 Task: Add an action where "Set tag is High" in downgrade and inform.
Action: Mouse moved to (18, 286)
Screenshot: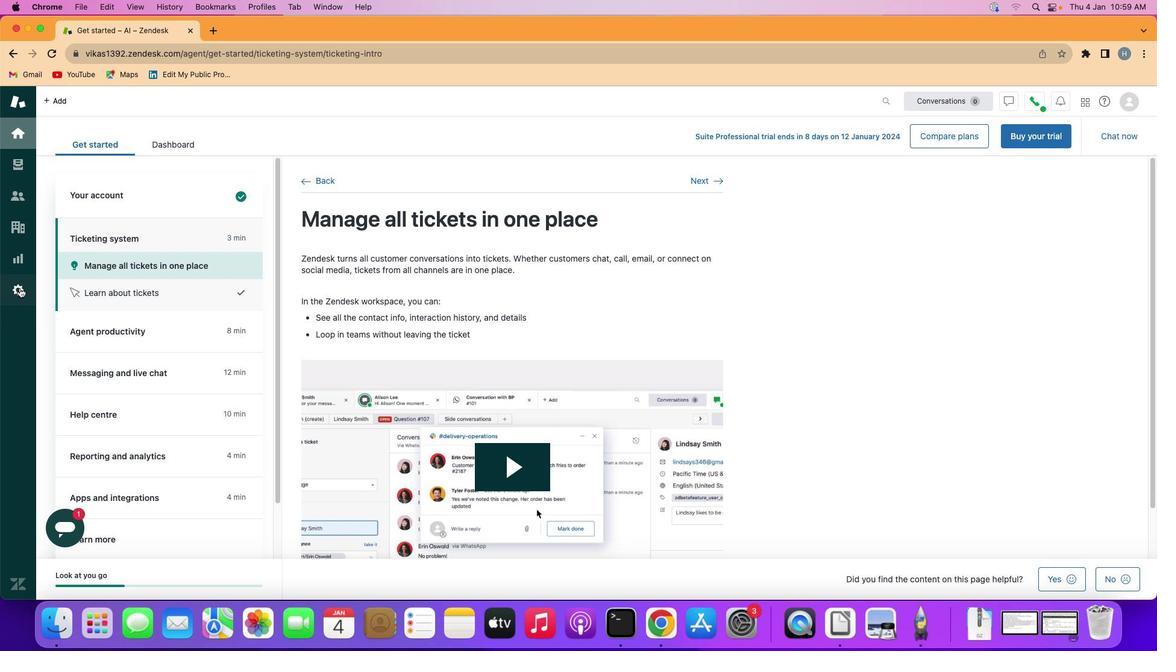 
Action: Mouse pressed left at (18, 286)
Screenshot: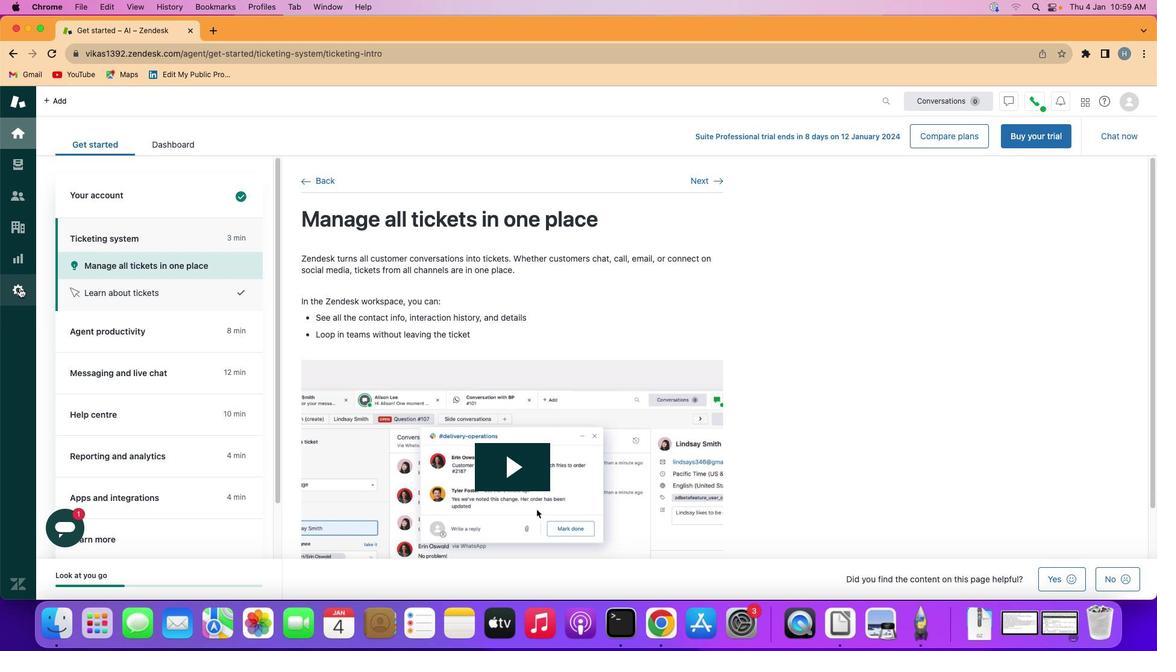 
Action: Mouse moved to (222, 490)
Screenshot: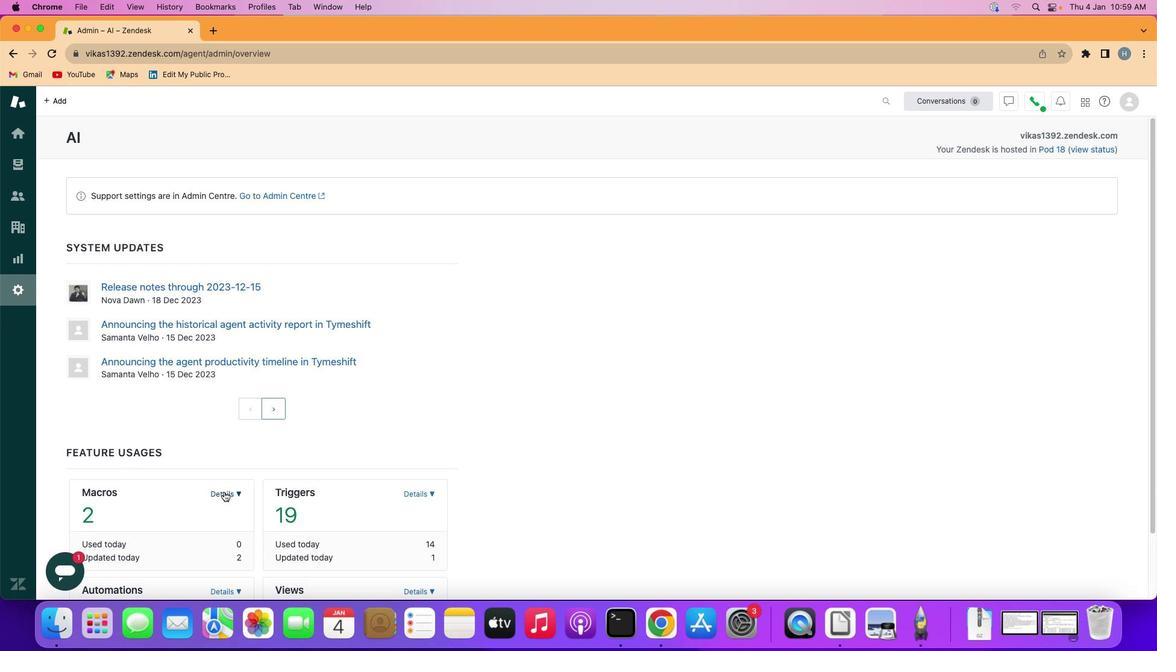 
Action: Mouse pressed left at (222, 490)
Screenshot: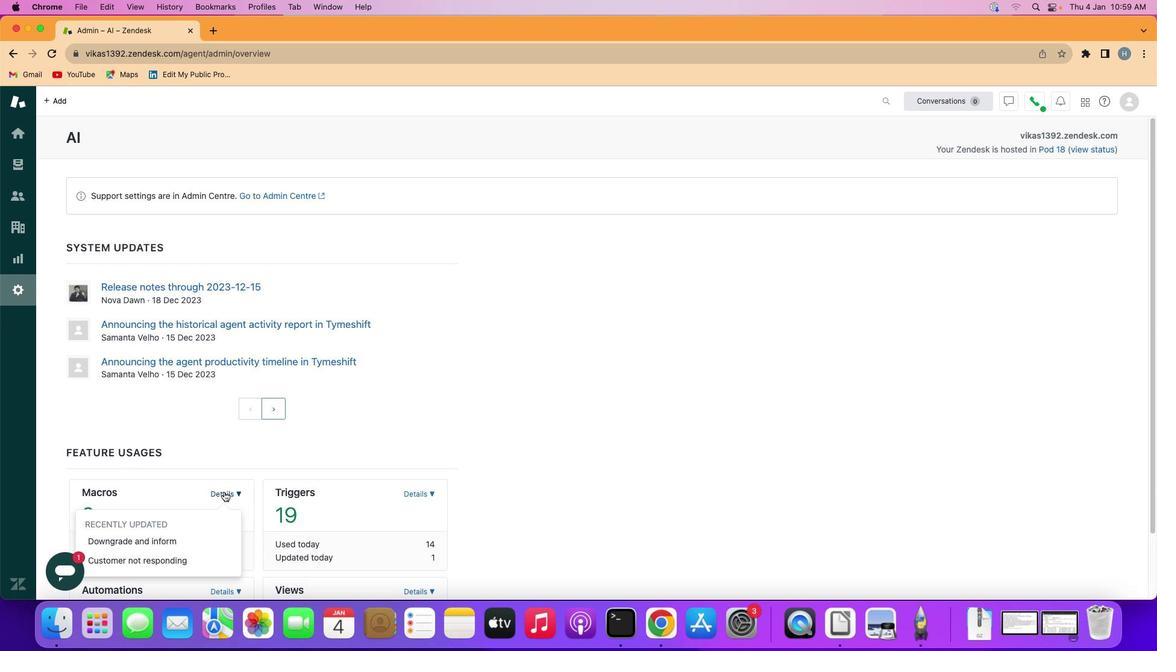 
Action: Mouse moved to (152, 534)
Screenshot: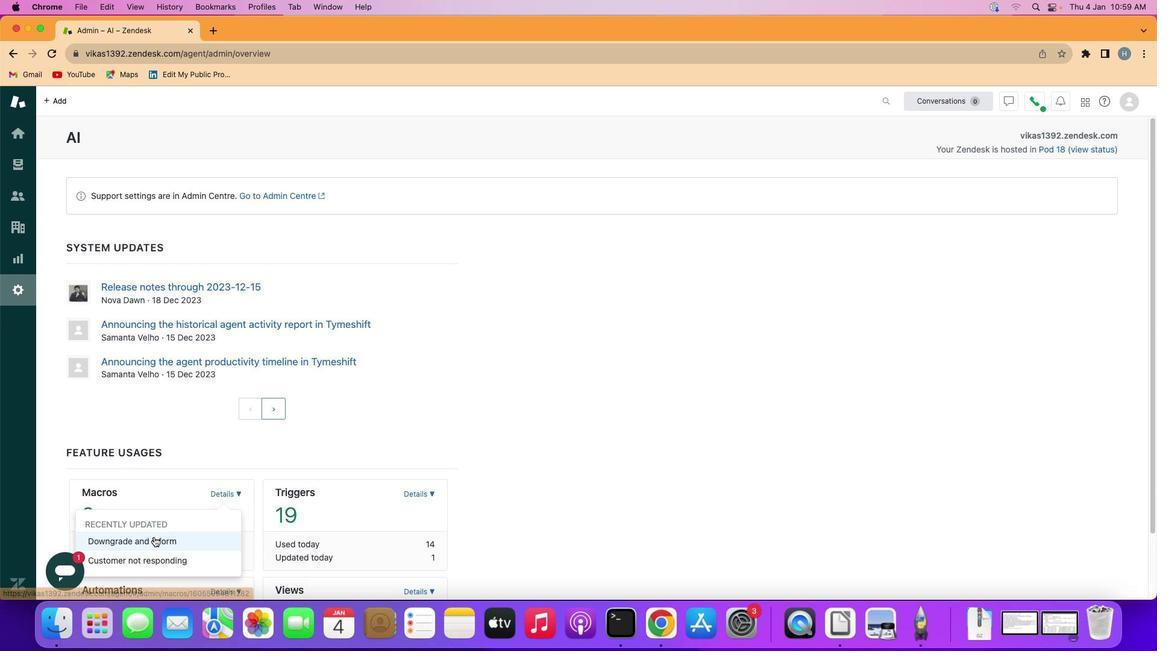 
Action: Mouse pressed left at (152, 534)
Screenshot: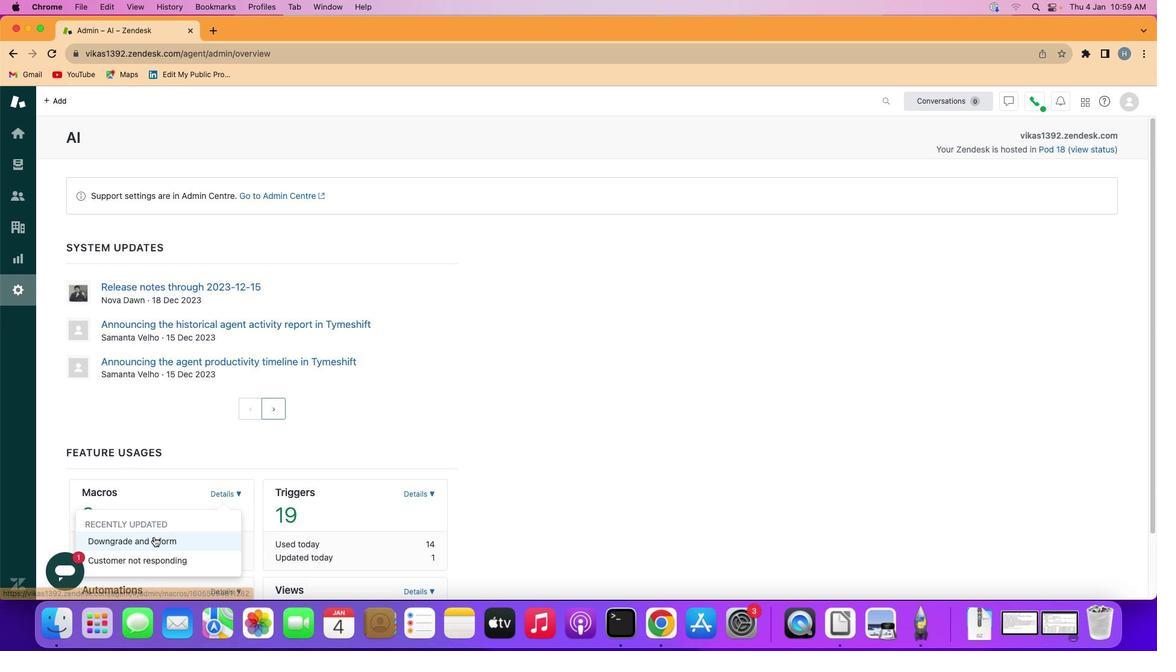 
Action: Mouse moved to (216, 439)
Screenshot: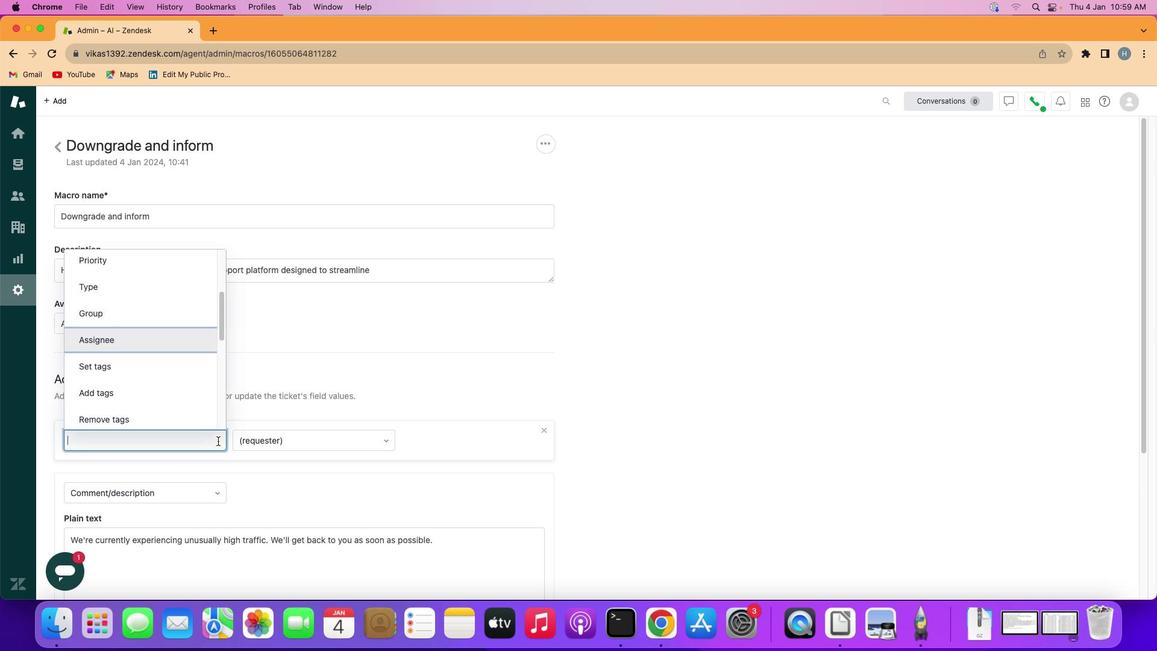 
Action: Mouse pressed left at (216, 439)
Screenshot: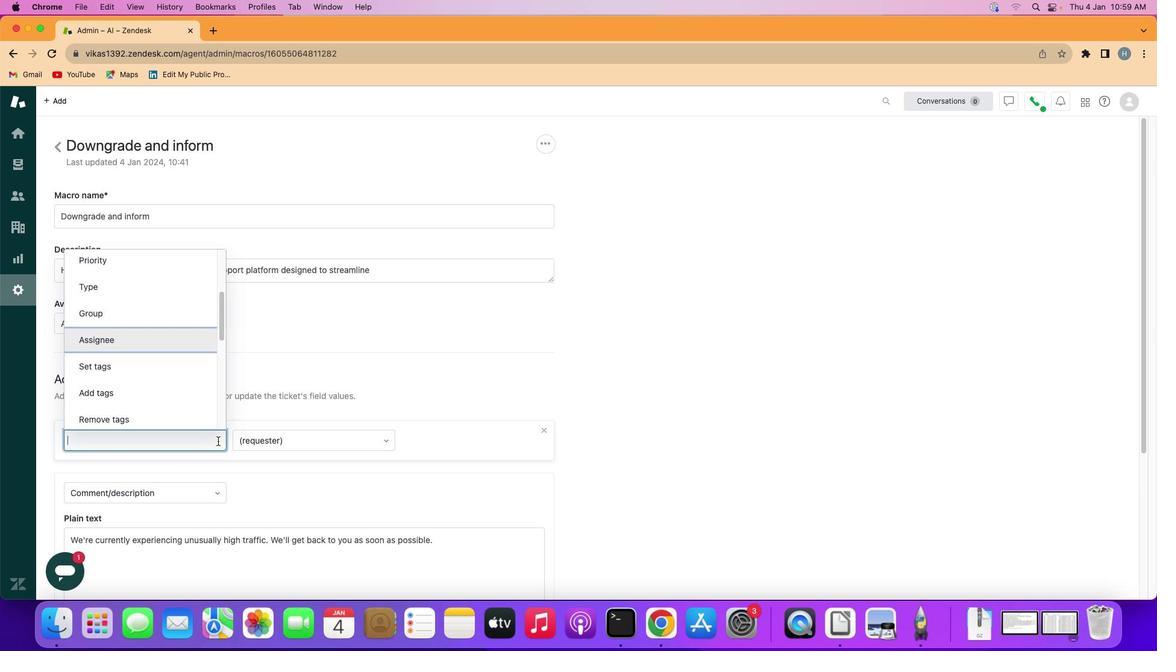 
Action: Mouse moved to (158, 364)
Screenshot: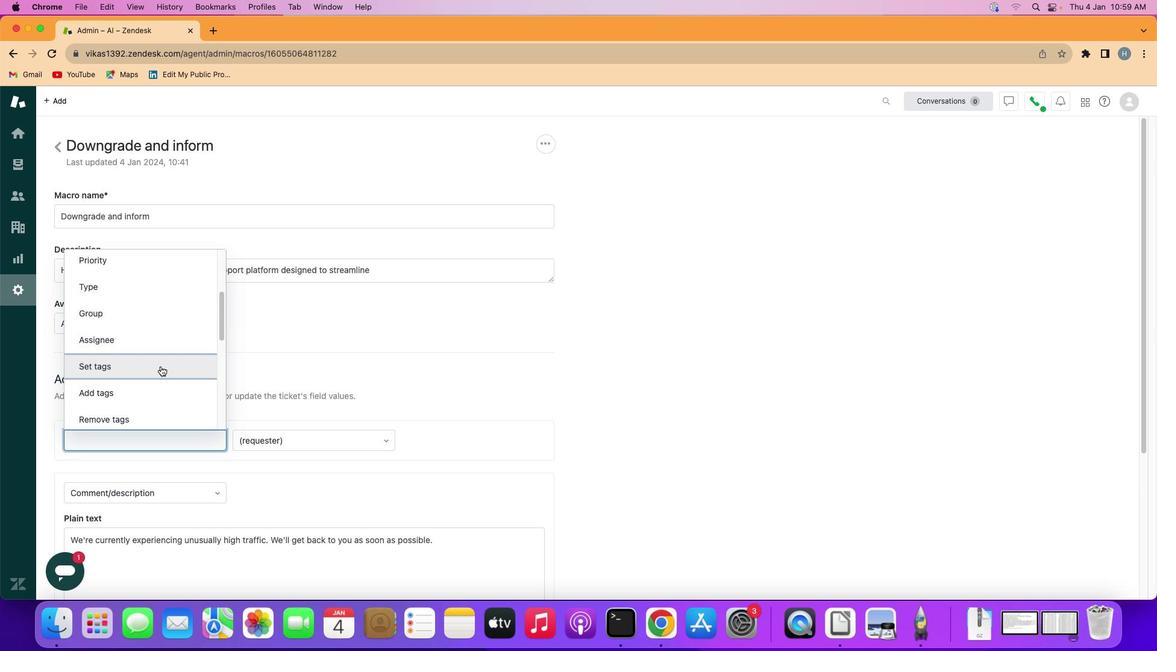 
Action: Mouse pressed left at (158, 364)
Screenshot: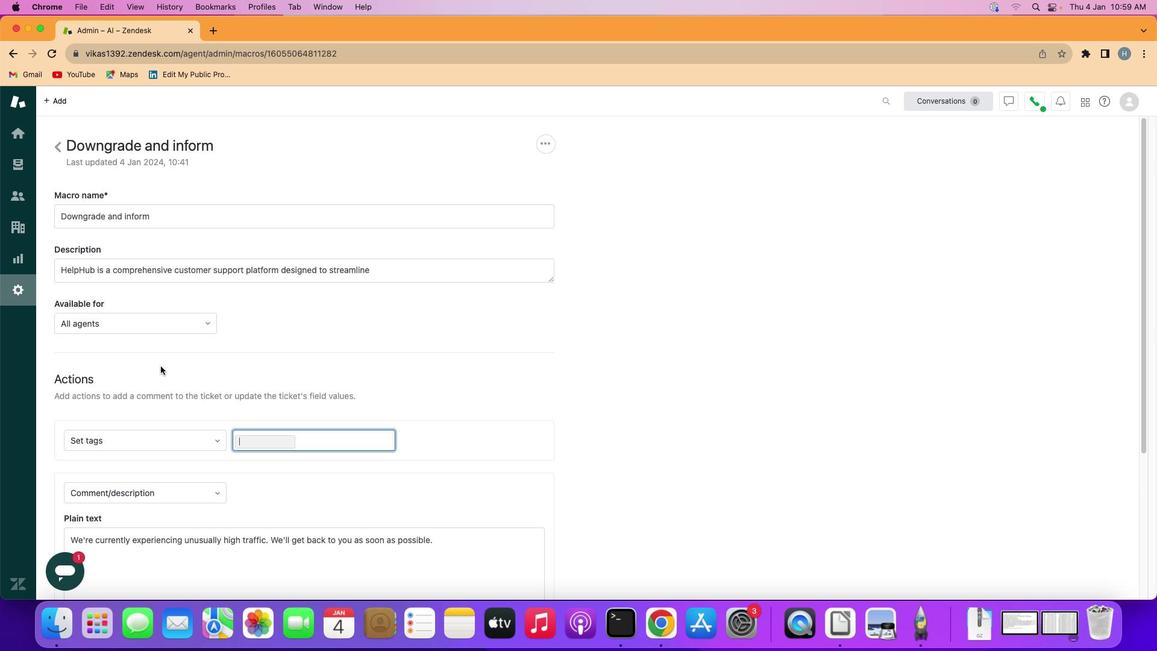 
Action: Mouse moved to (256, 436)
Screenshot: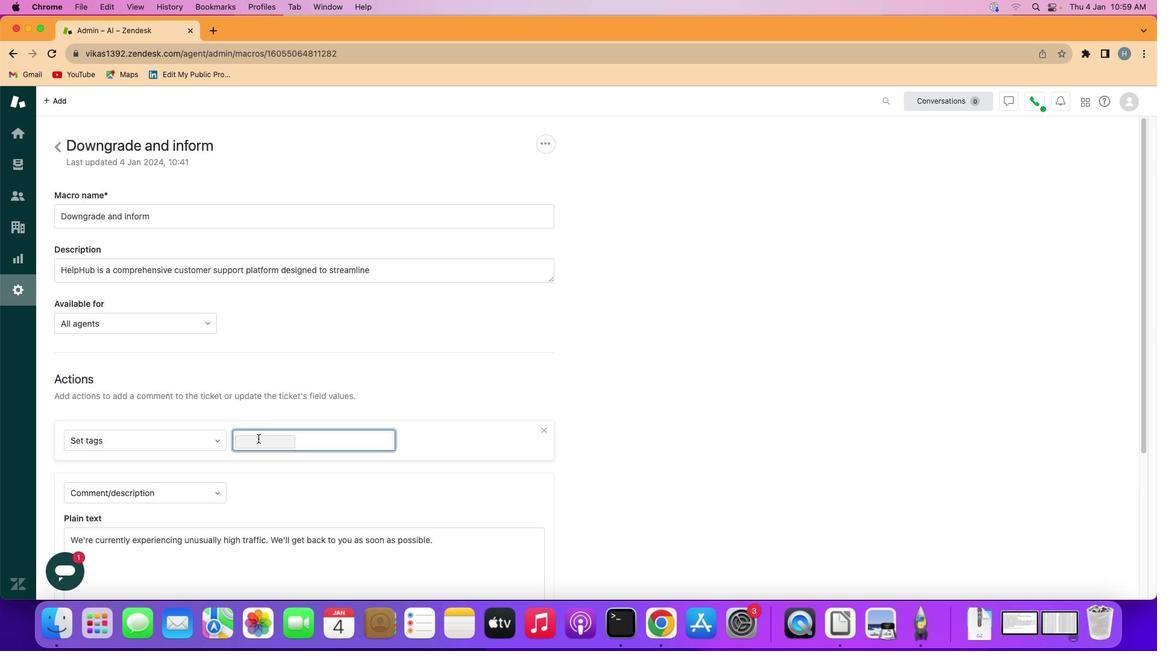 
Action: Mouse pressed left at (256, 436)
Screenshot: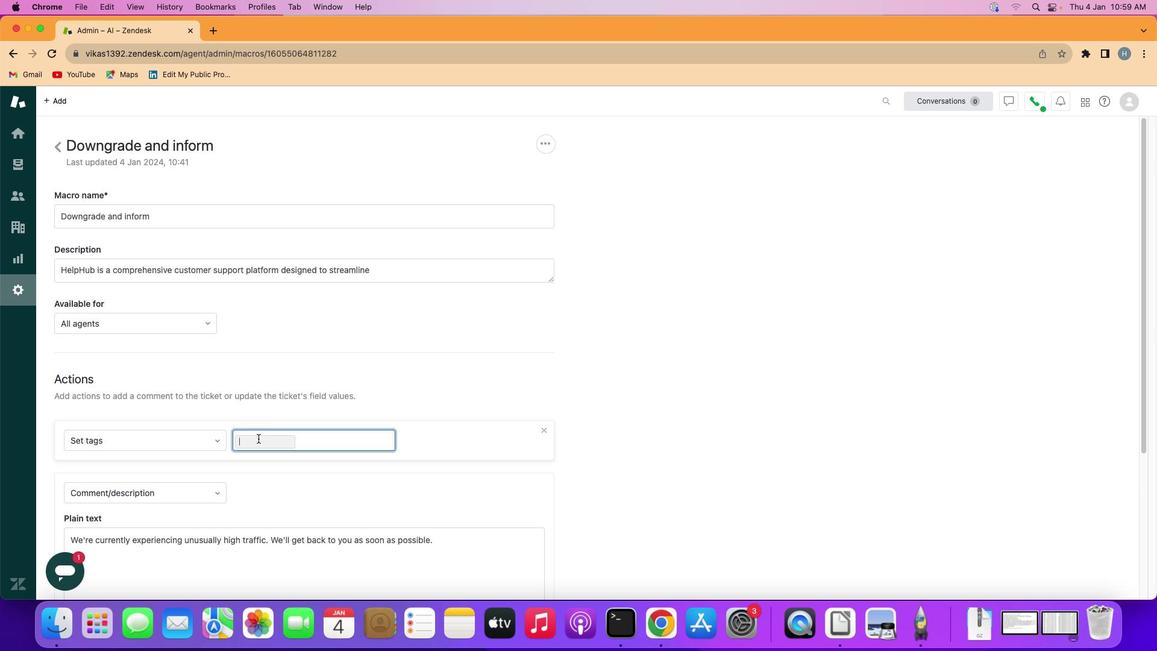 
Action: Key pressed Key.shift'H''i''g''h'Key.enter
Screenshot: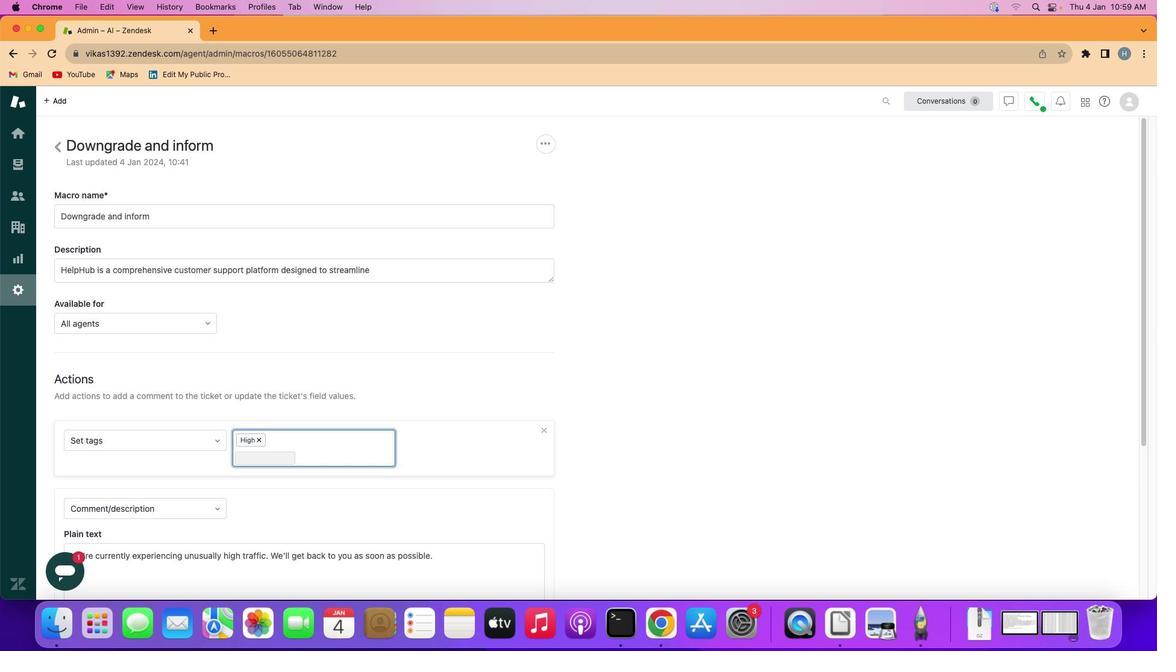 
Action: Mouse moved to (495, 498)
Screenshot: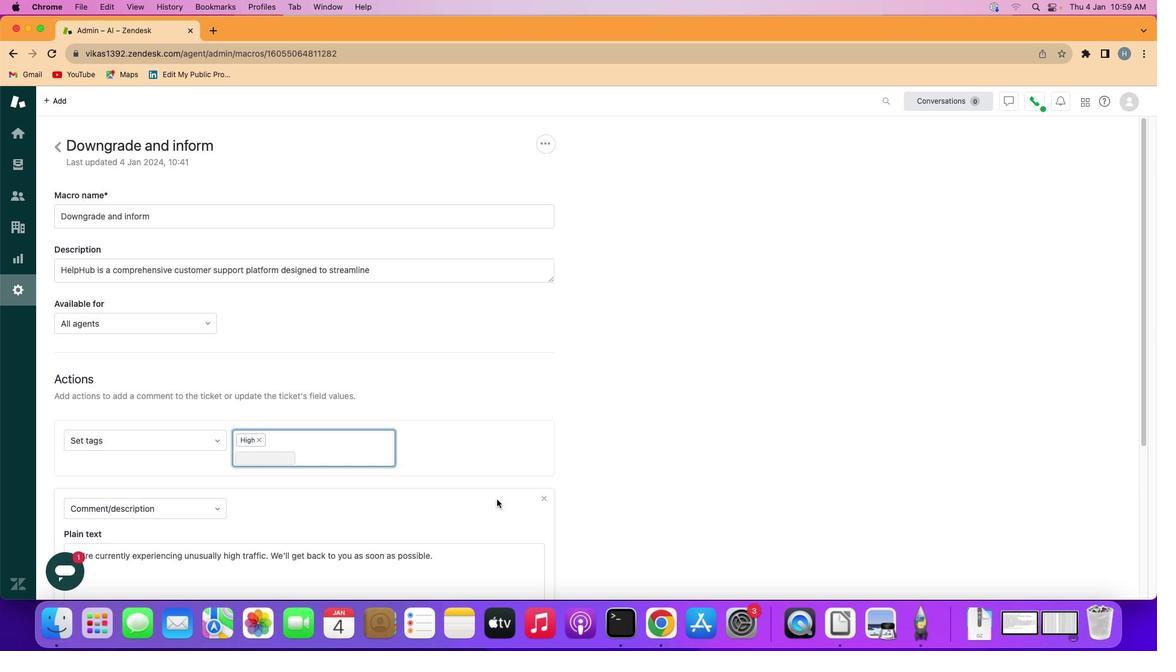 
Action: Mouse scrolled (495, 498) with delta (-1, 0)
Screenshot: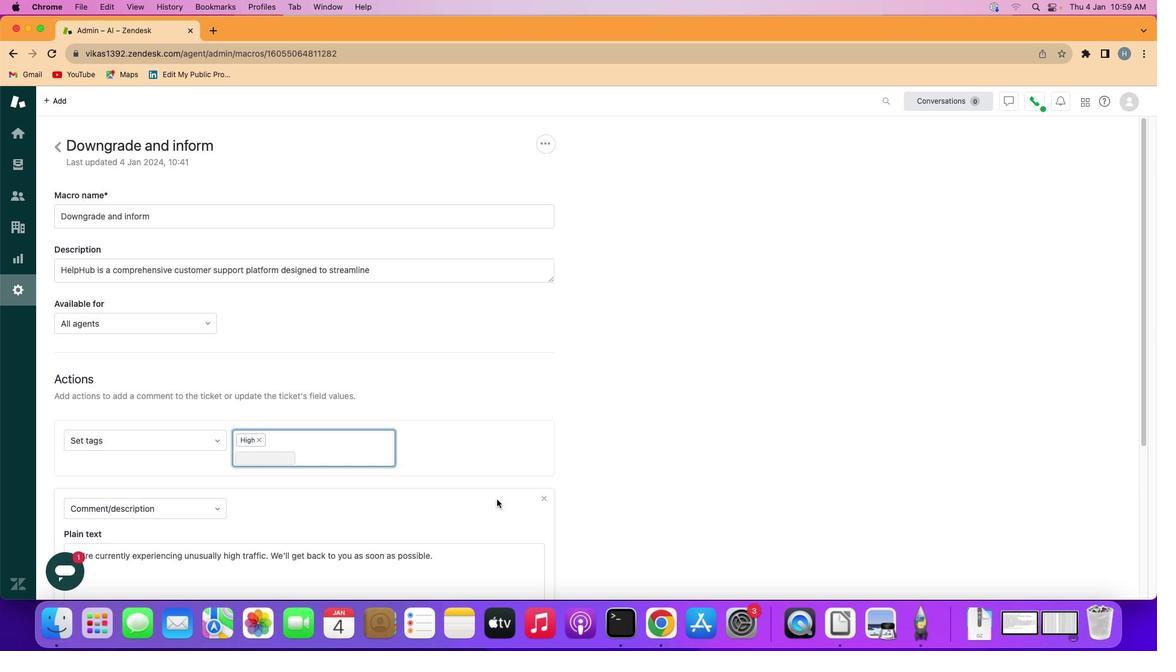 
Action: Mouse scrolled (495, 498) with delta (-1, -3)
Screenshot: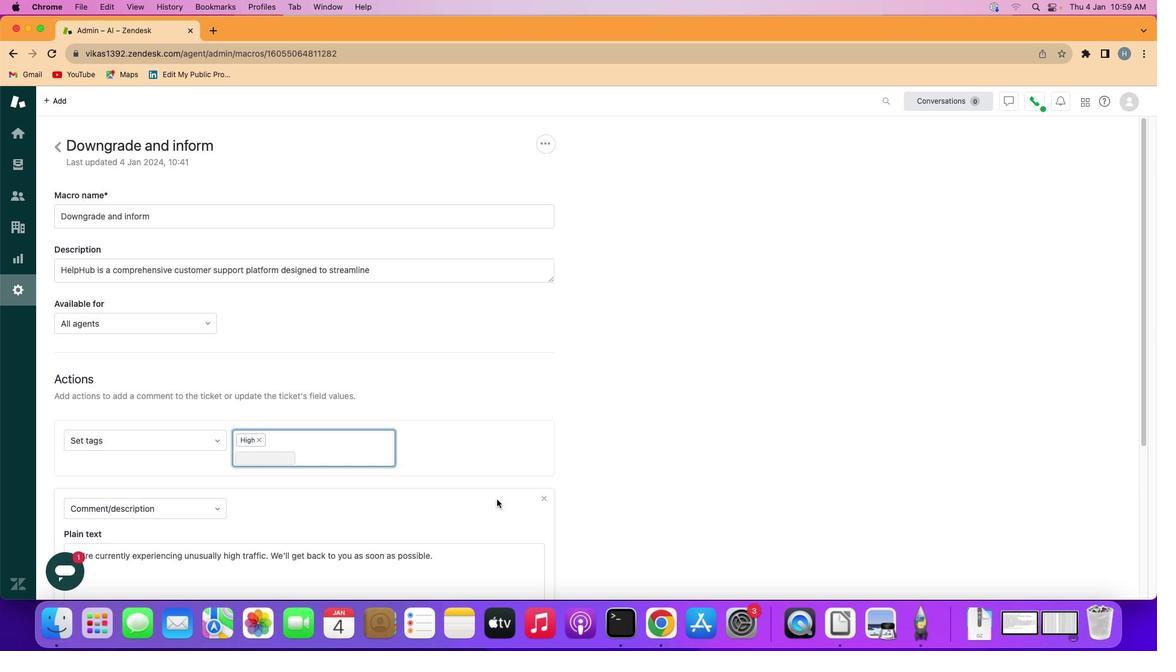 
Action: Mouse scrolled (495, 498) with delta (-1, -2)
Screenshot: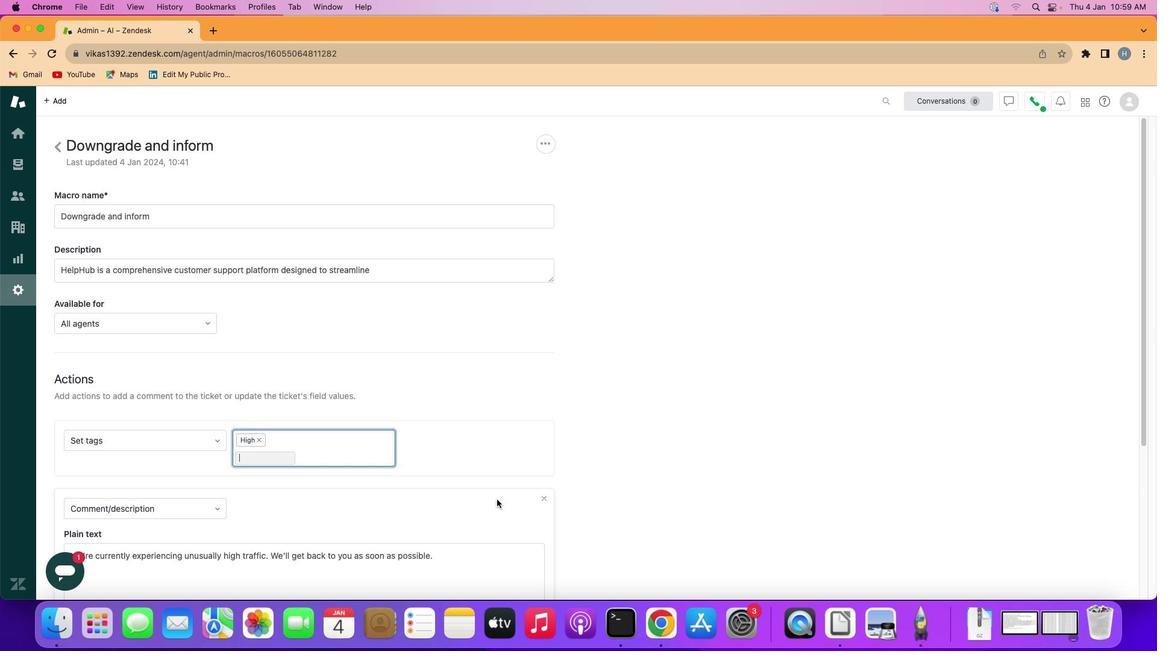 
Action: Mouse scrolled (495, 498) with delta (-1, -4)
Screenshot: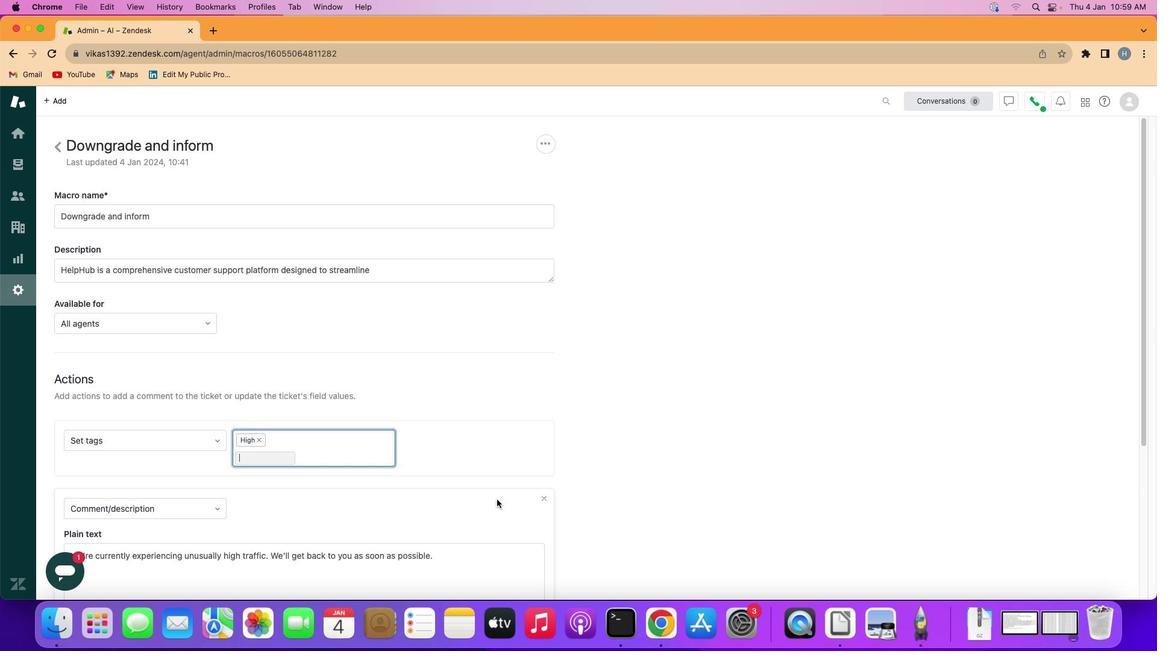 
Action: Mouse scrolled (495, 498) with delta (-1, -4)
Screenshot: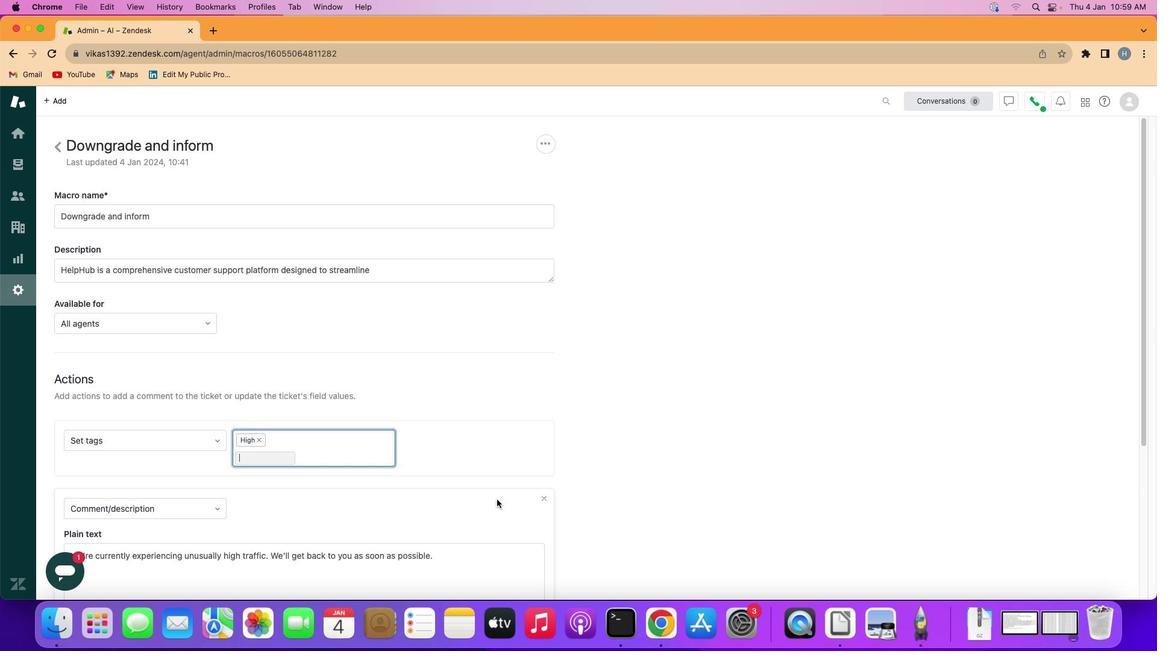 
Action: Mouse scrolled (495, 498) with delta (-1, -4)
Screenshot: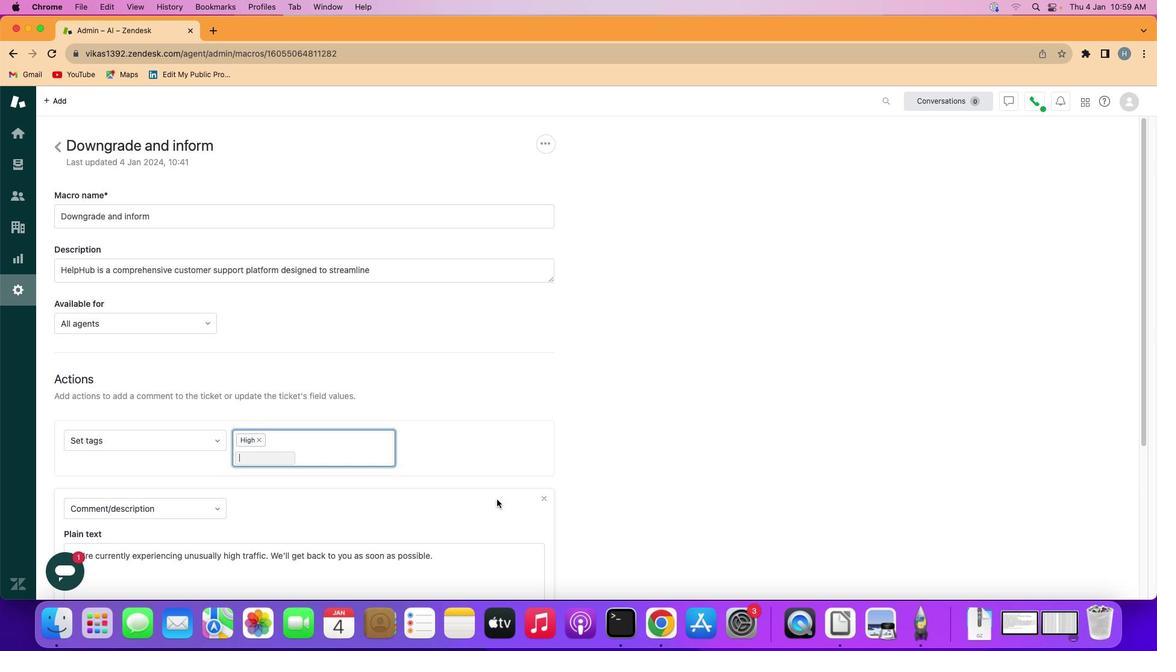 
Action: Mouse moved to (530, 505)
Screenshot: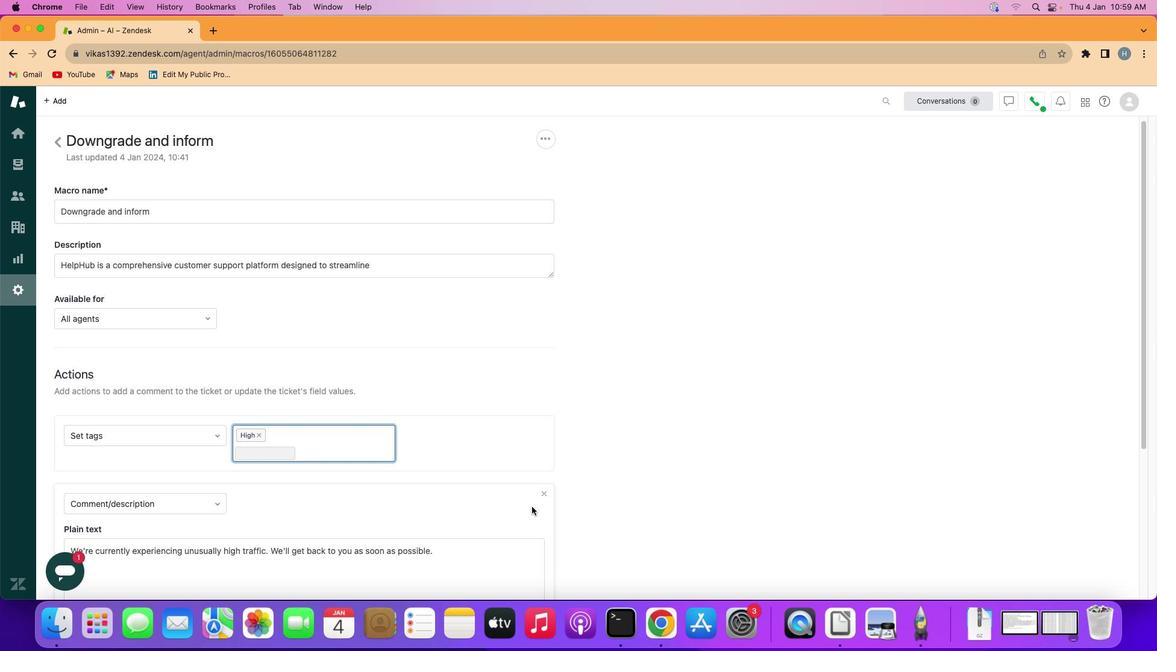 
Action: Mouse scrolled (530, 505) with delta (-1, -1)
Screenshot: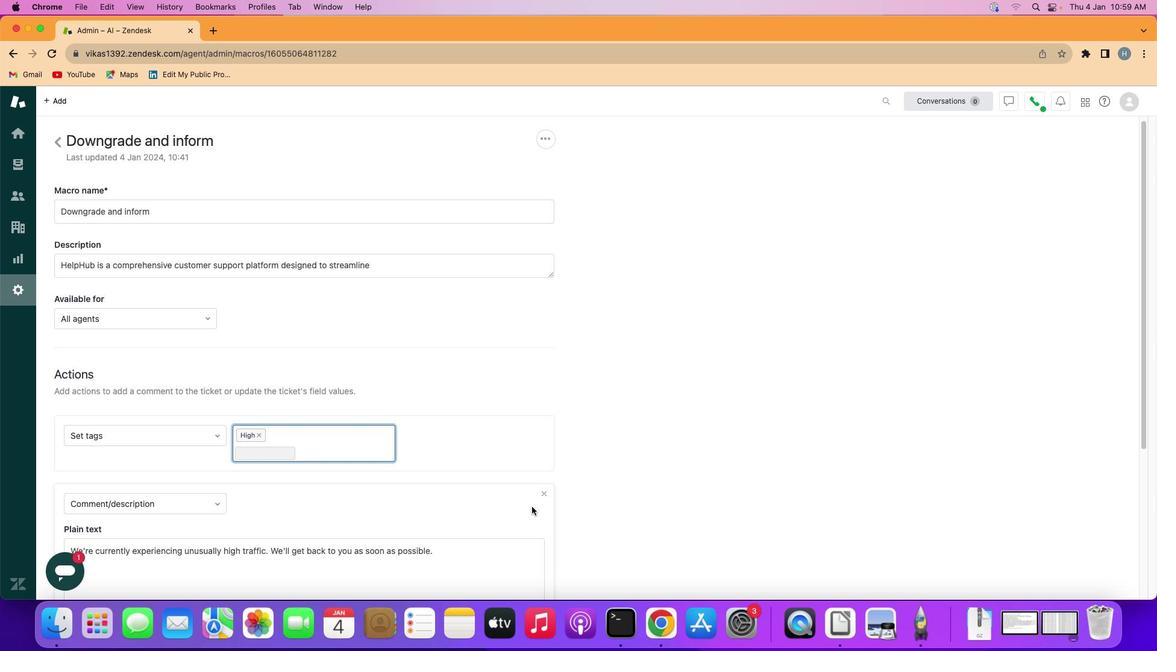 
Action: Mouse scrolled (530, 505) with delta (-1, -1)
Screenshot: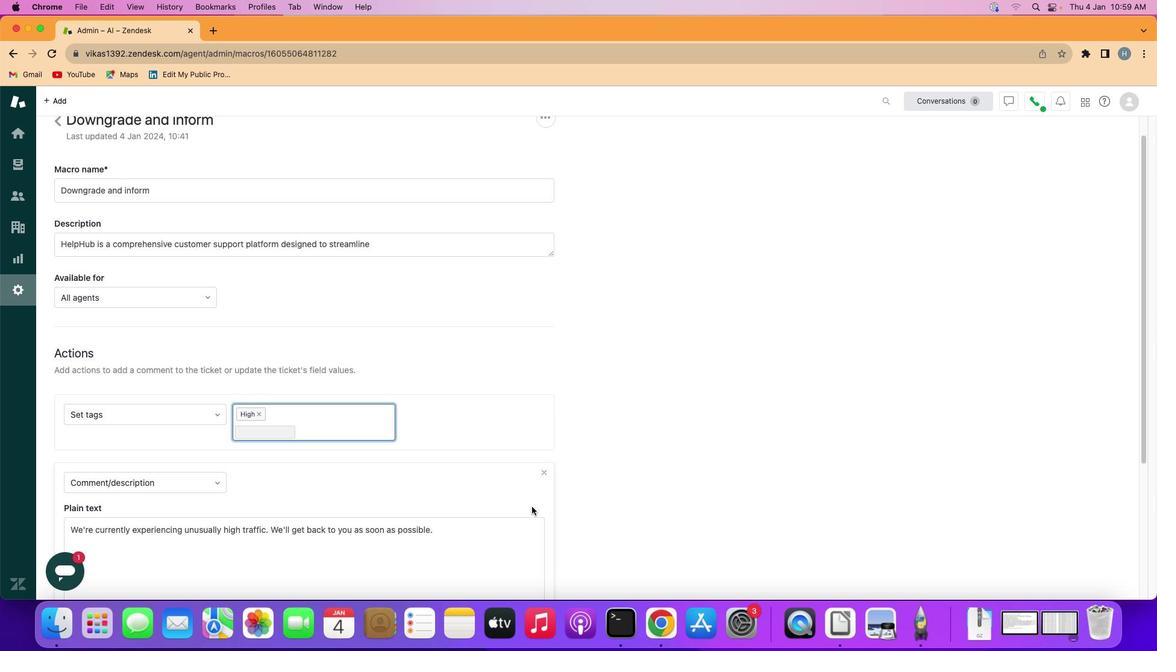 
Action: Mouse scrolled (530, 505) with delta (-1, 0)
Screenshot: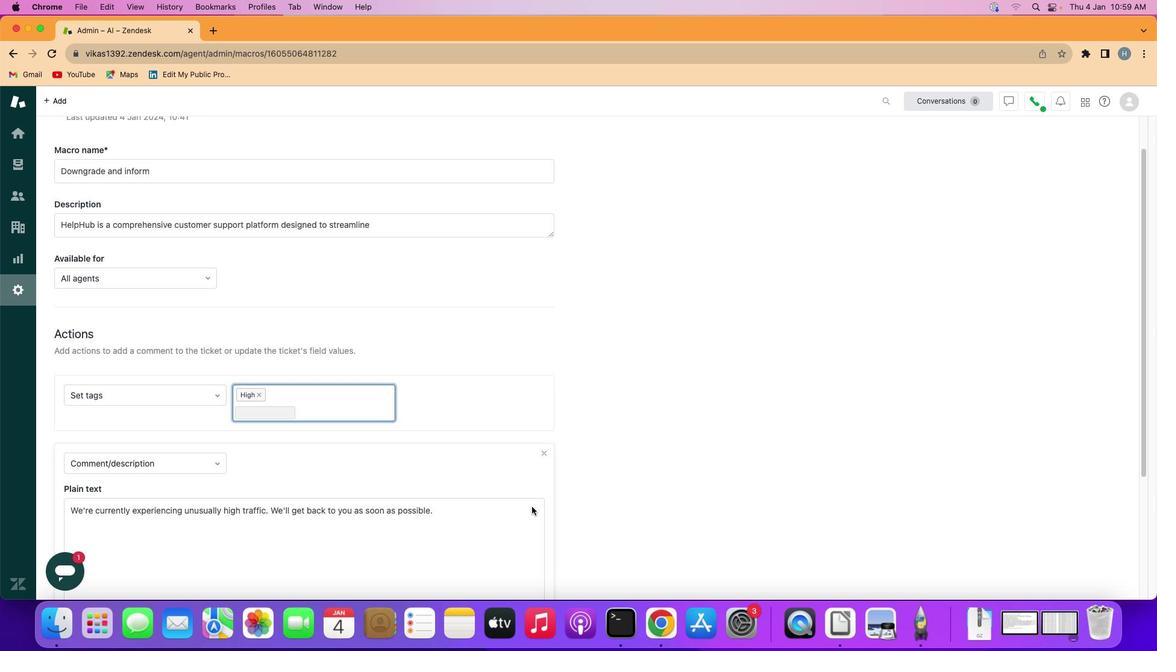 
Action: Mouse moved to (530, 505)
Screenshot: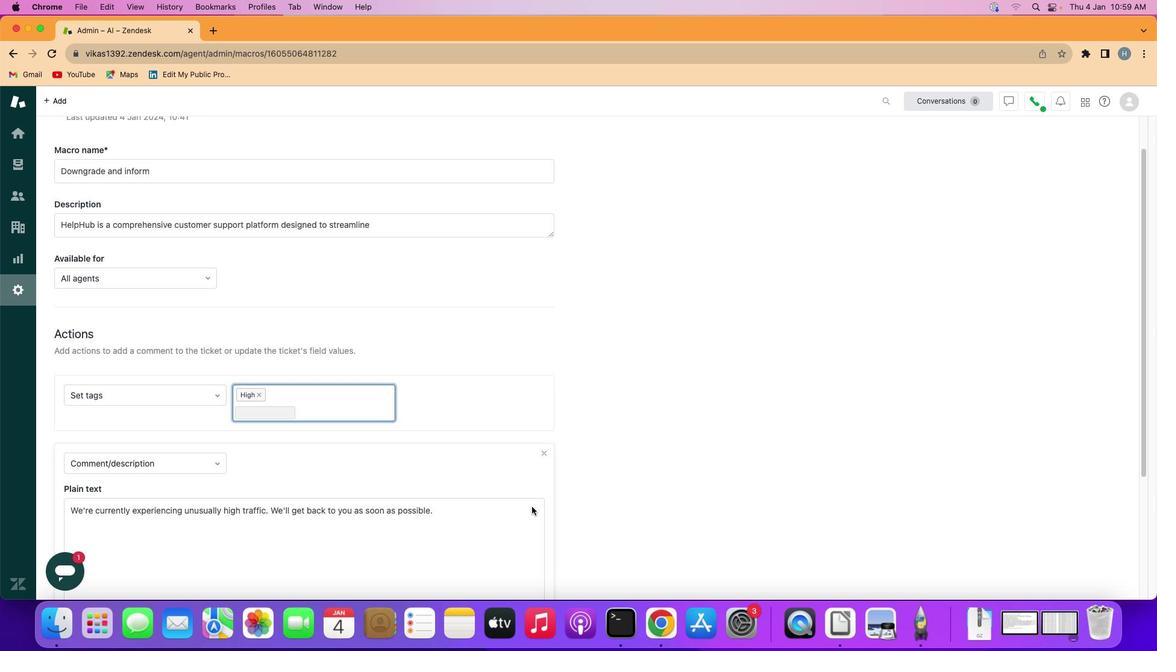 
Action: Mouse scrolled (530, 505) with delta (-1, -3)
Screenshot: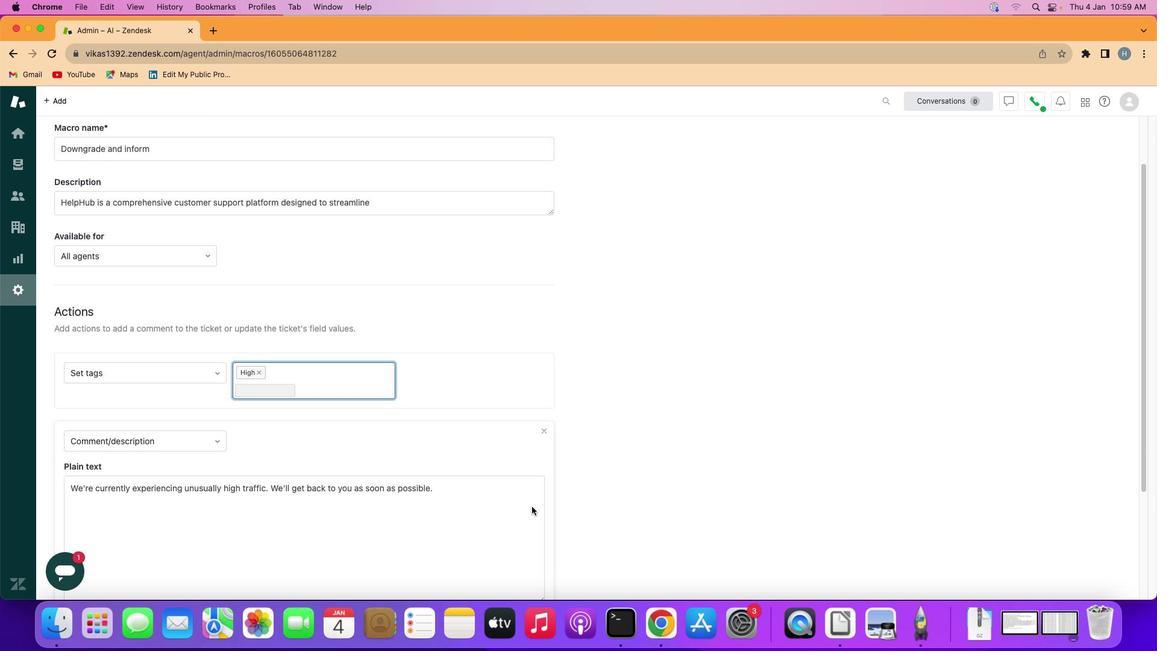 
Action: Mouse scrolled (530, 505) with delta (-1, -1)
Screenshot: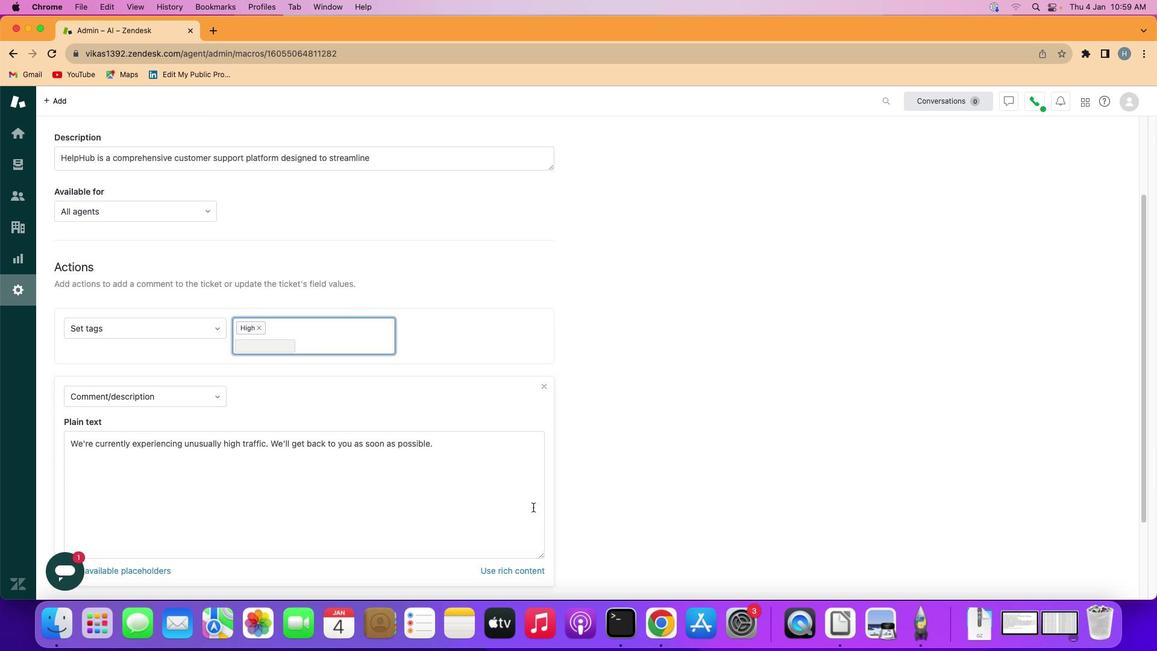 
Action: Mouse moved to (533, 507)
Screenshot: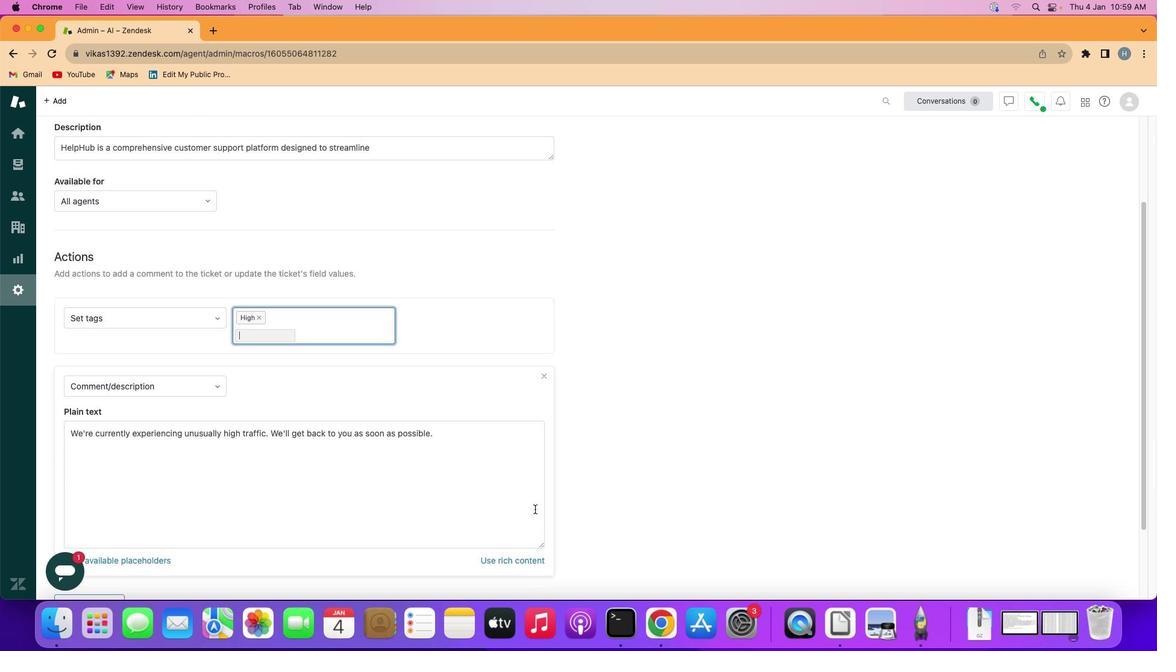 
Action: Mouse scrolled (533, 507) with delta (-1, -1)
Screenshot: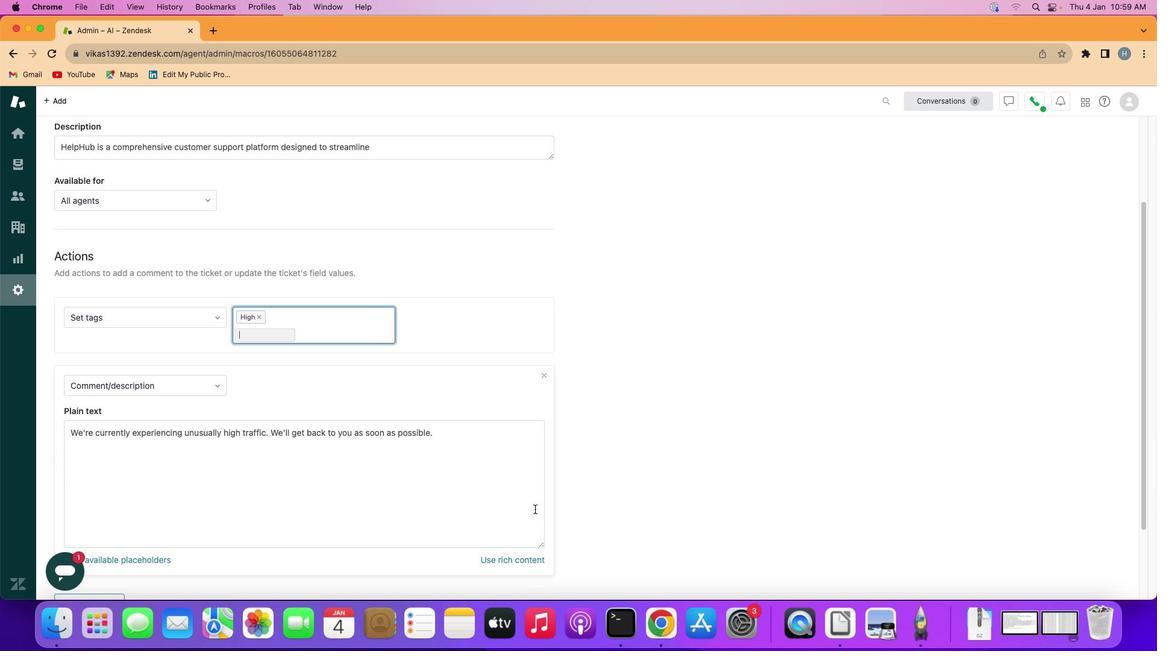 
Action: Mouse scrolled (533, 507) with delta (-1, -1)
Screenshot: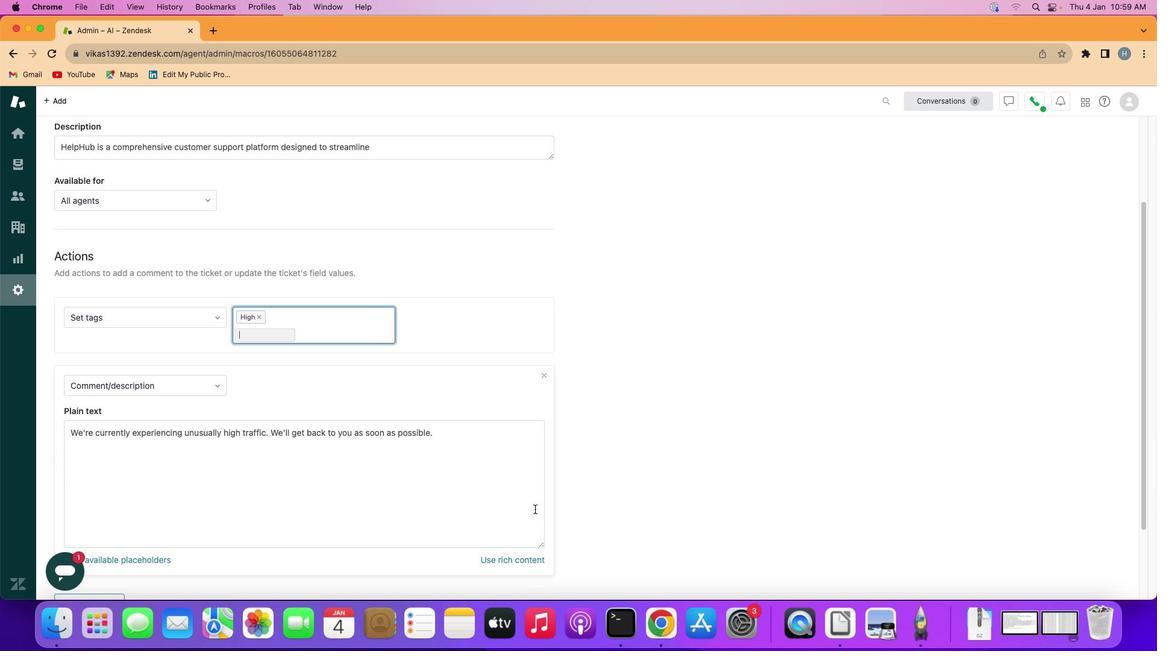 
Action: Mouse scrolled (533, 507) with delta (-1, 0)
Screenshot: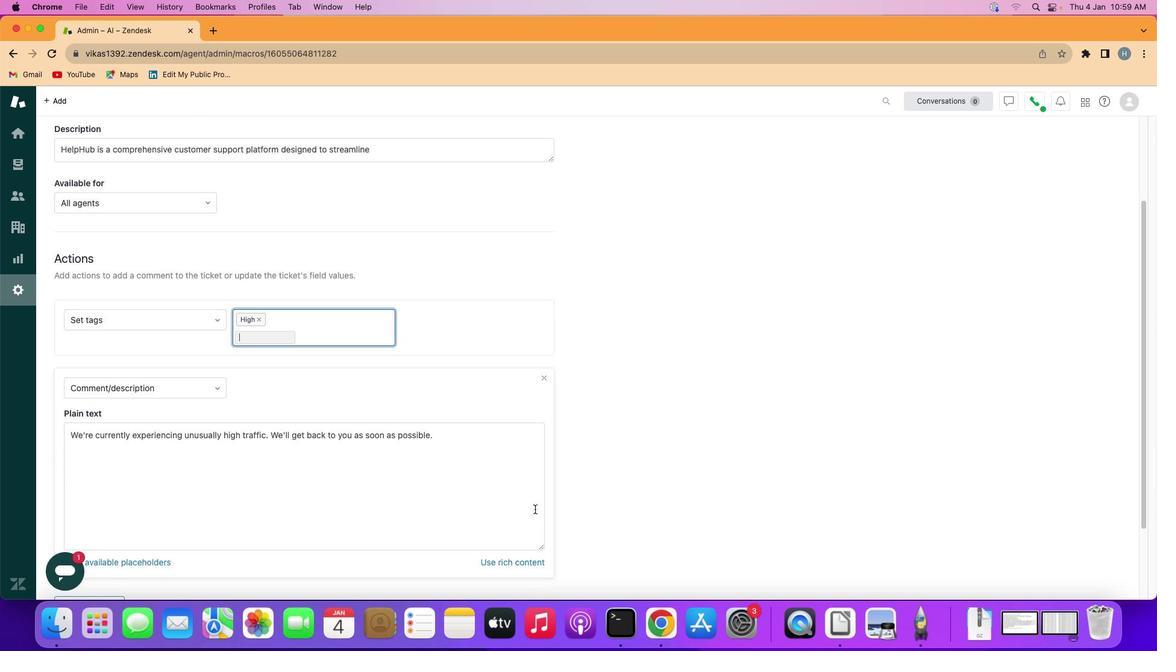 
Action: Mouse scrolled (533, 507) with delta (-1, -3)
Screenshot: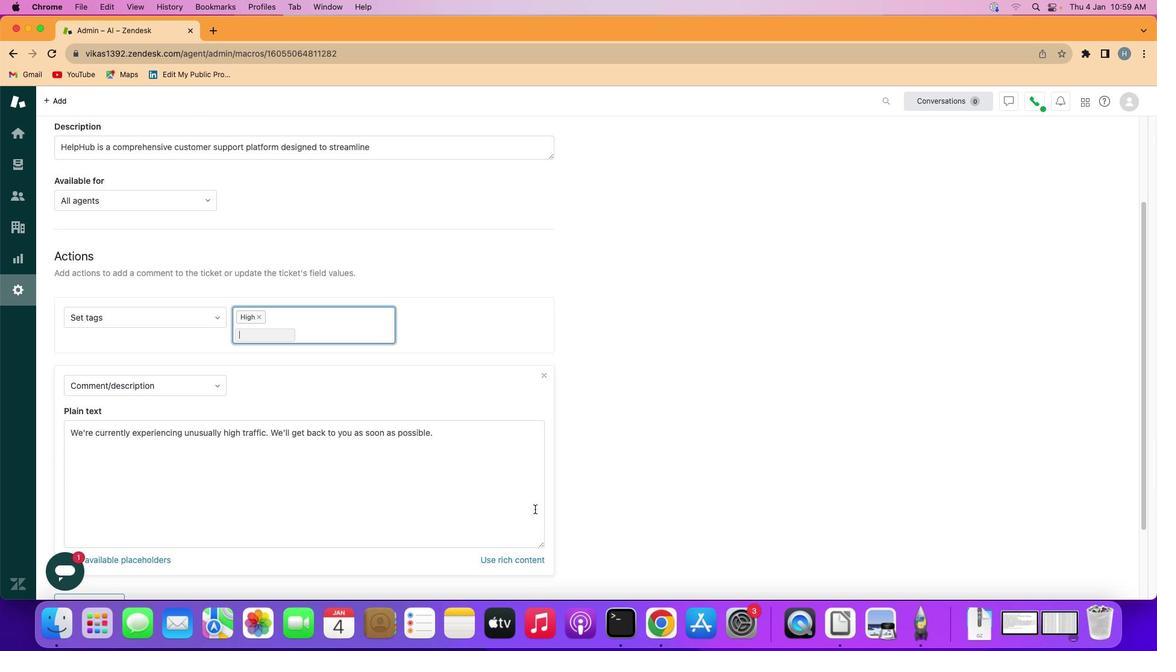 
Action: Mouse scrolled (533, 507) with delta (-1, 0)
Screenshot: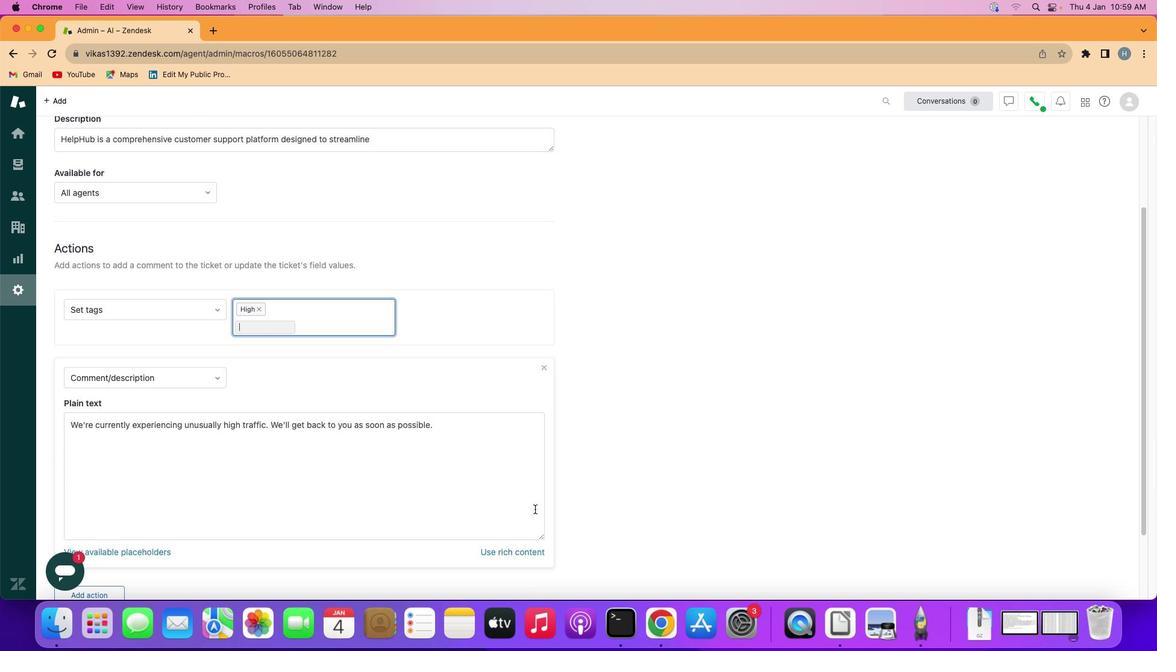 
Action: Mouse scrolled (533, 507) with delta (-1, -2)
Screenshot: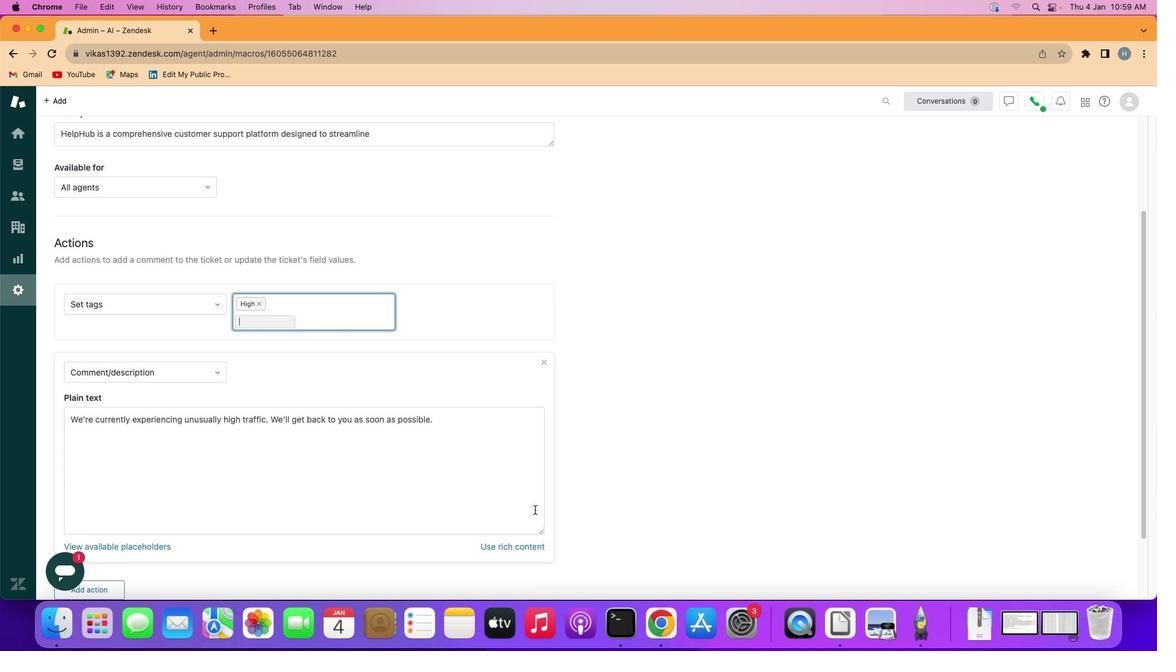 
Action: Mouse moved to (532, 513)
Screenshot: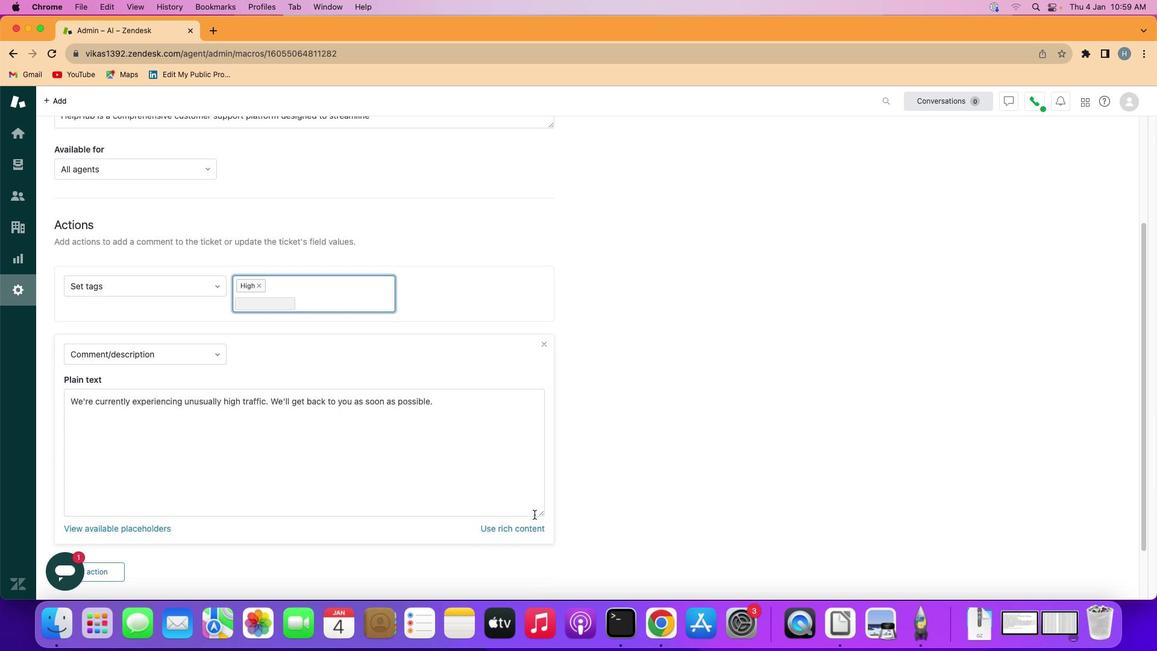 
Action: Mouse scrolled (532, 513) with delta (-1, -1)
Screenshot: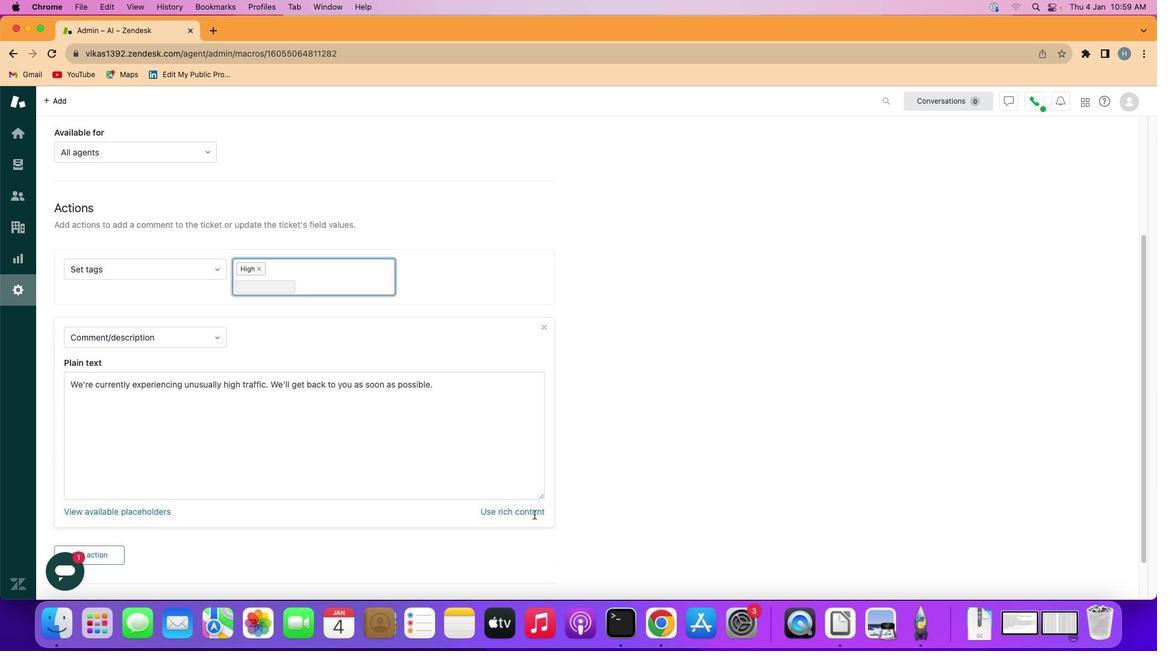 
Action: Mouse scrolled (532, 513) with delta (-1, -1)
Screenshot: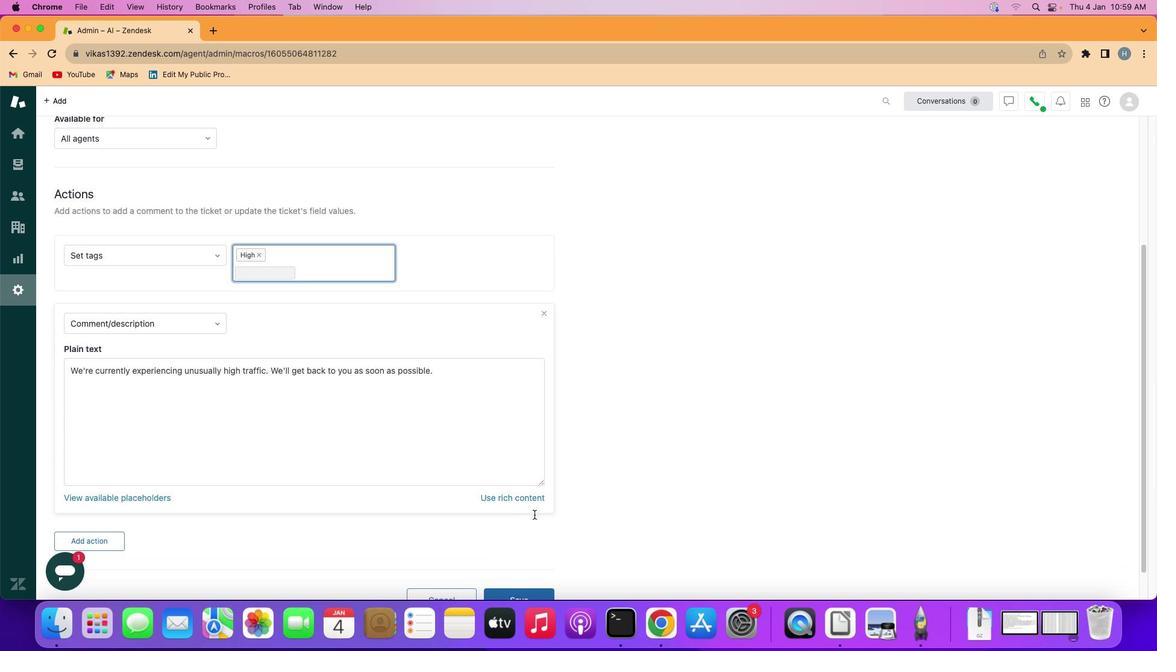 
Action: Mouse scrolled (532, 513) with delta (-1, -2)
Screenshot: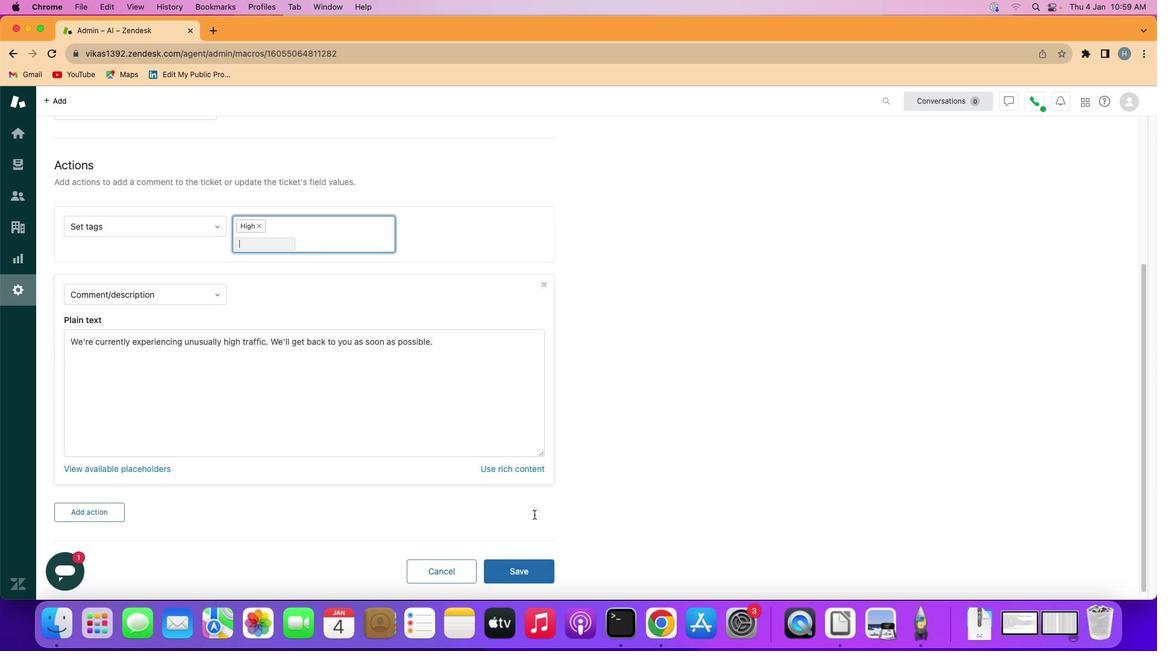 
Action: Mouse scrolled (532, 513) with delta (-1, -2)
Screenshot: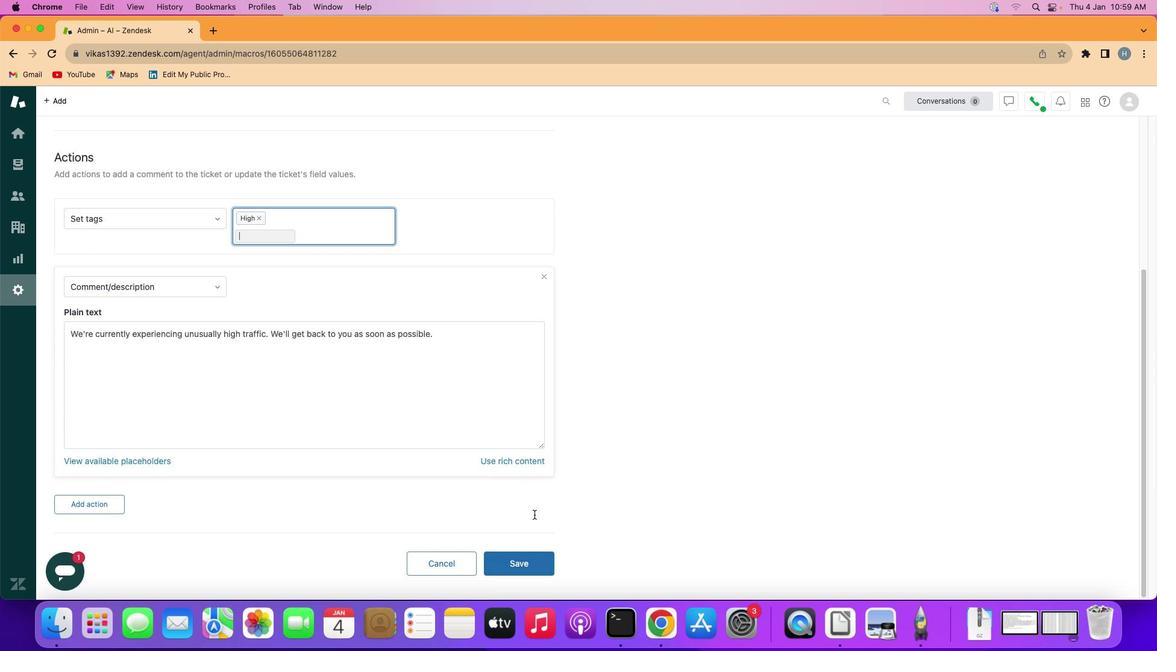 
Action: Mouse moved to (516, 560)
Screenshot: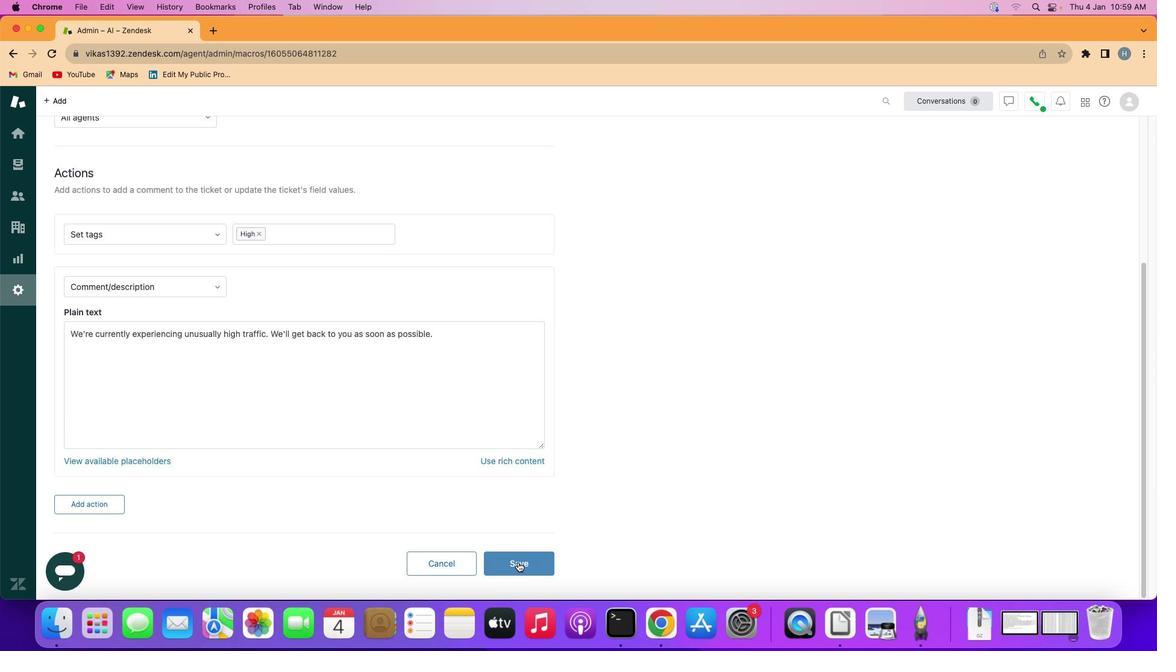 
Action: Mouse pressed left at (516, 560)
Screenshot: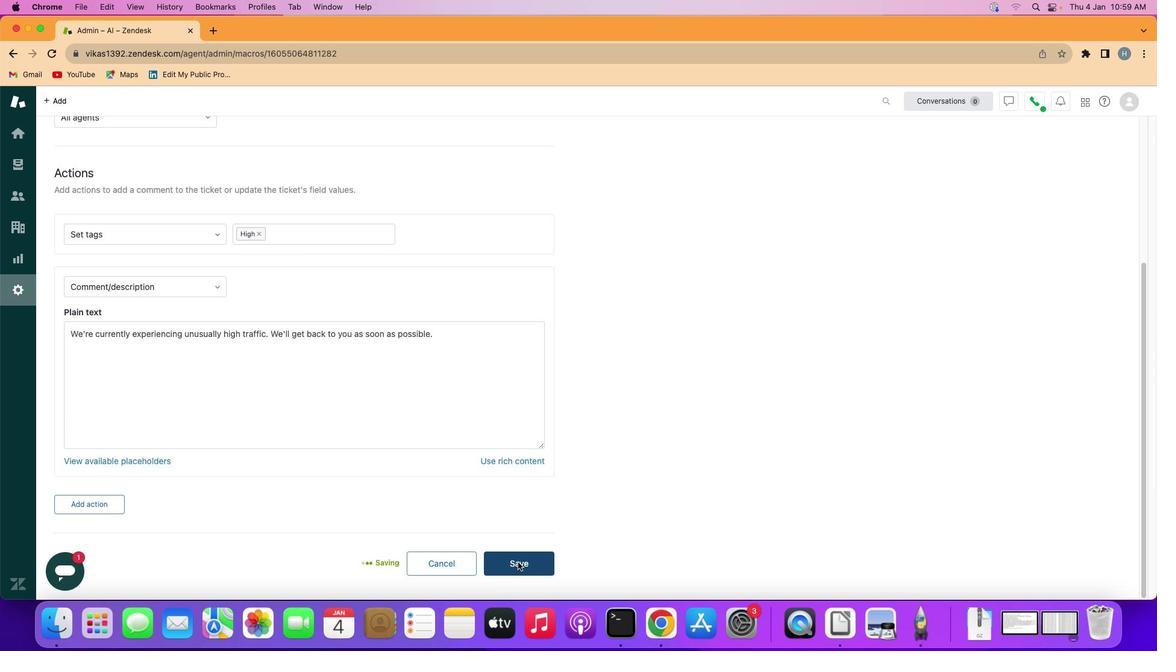 
Action: Mouse moved to (624, 420)
Screenshot: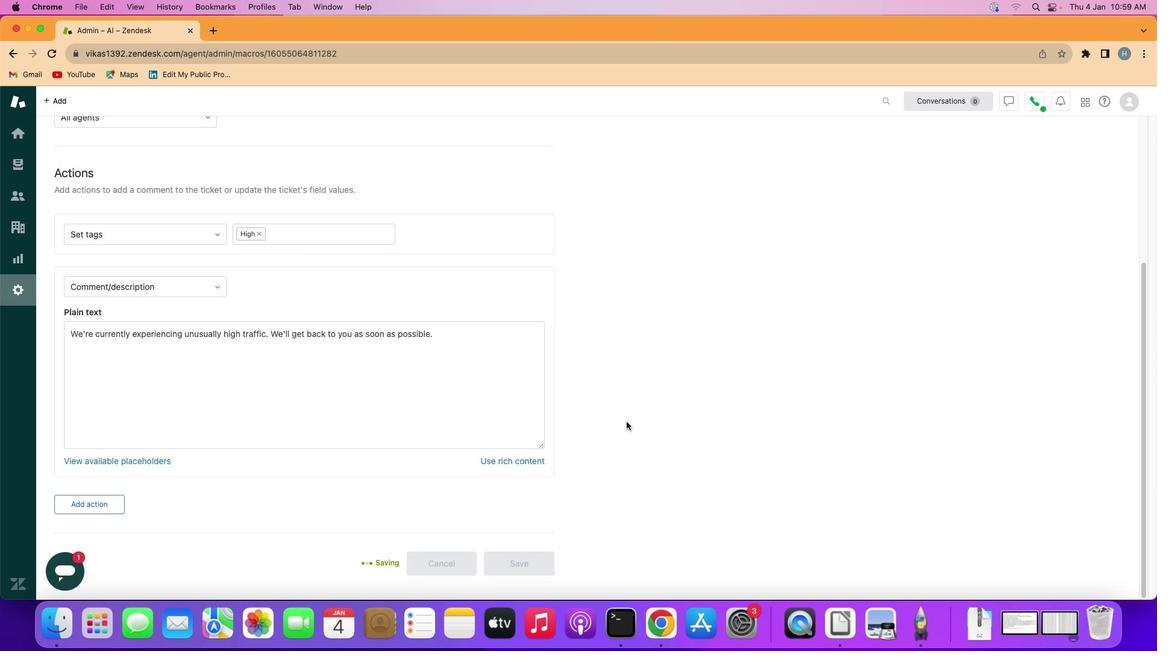 
